 Task: Create a due date automation trigger when advanced on, on the tuesday after a card is due add basic not assigned to member @aryan at 11:00 AM.
Action: Mouse moved to (1047, 80)
Screenshot: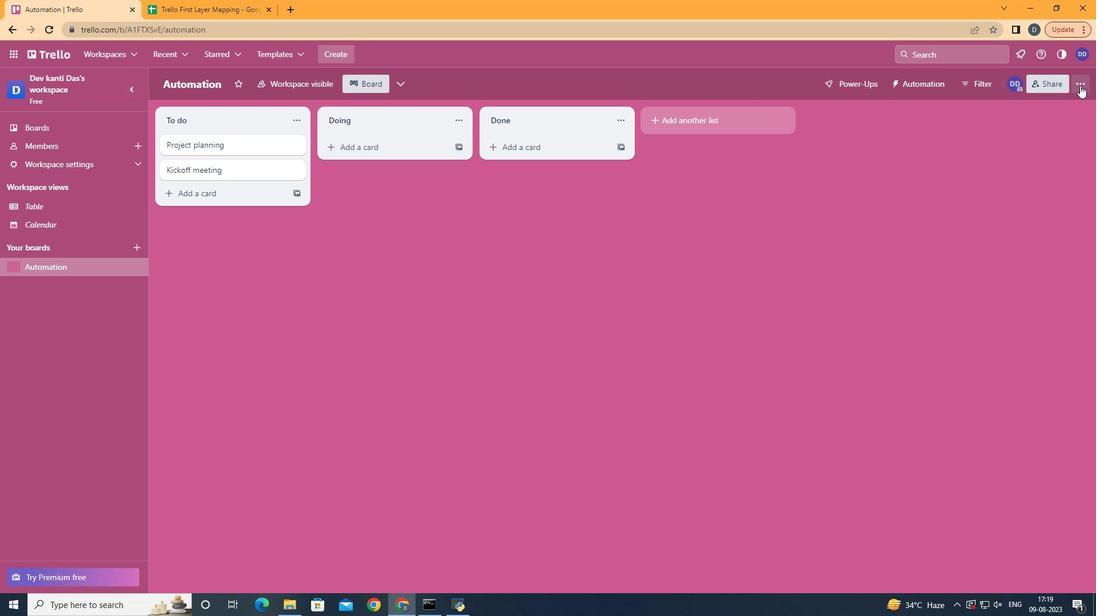 
Action: Mouse pressed left at (1047, 80)
Screenshot: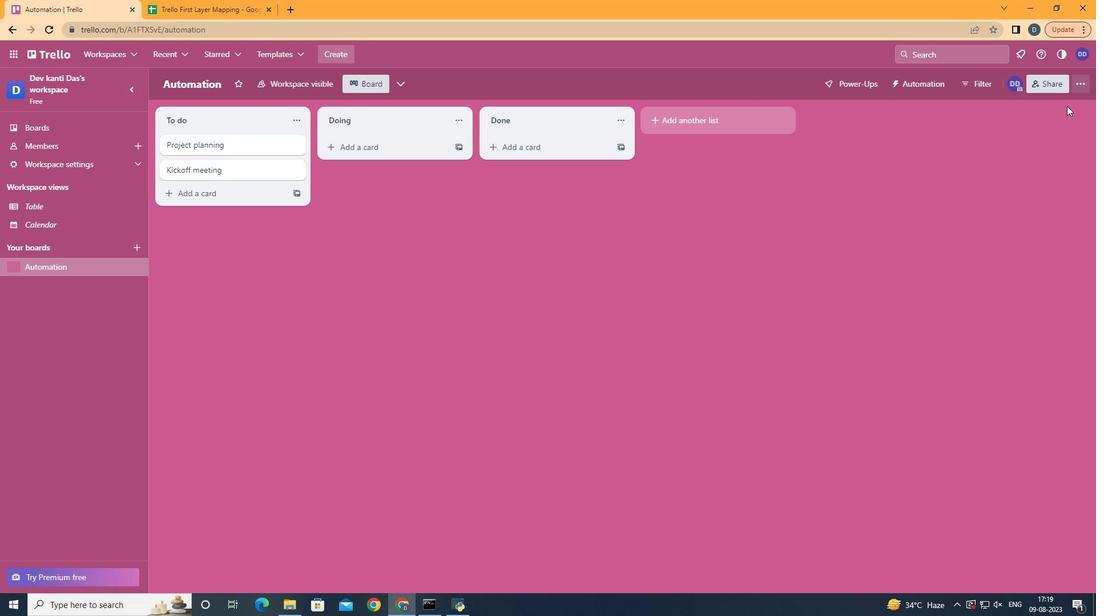 
Action: Mouse moved to (958, 245)
Screenshot: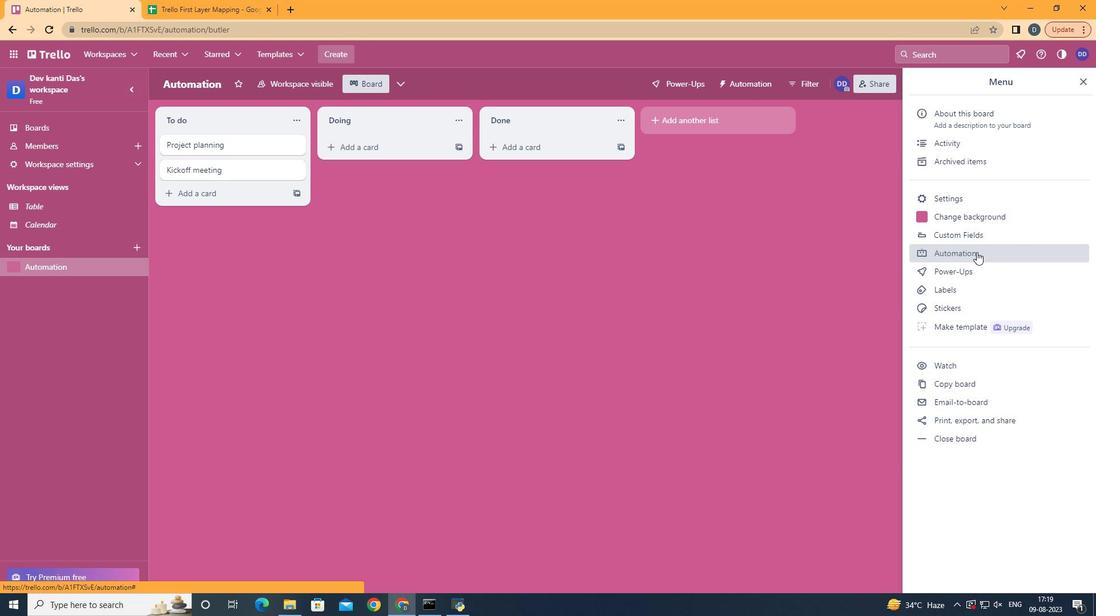 
Action: Mouse pressed left at (958, 245)
Screenshot: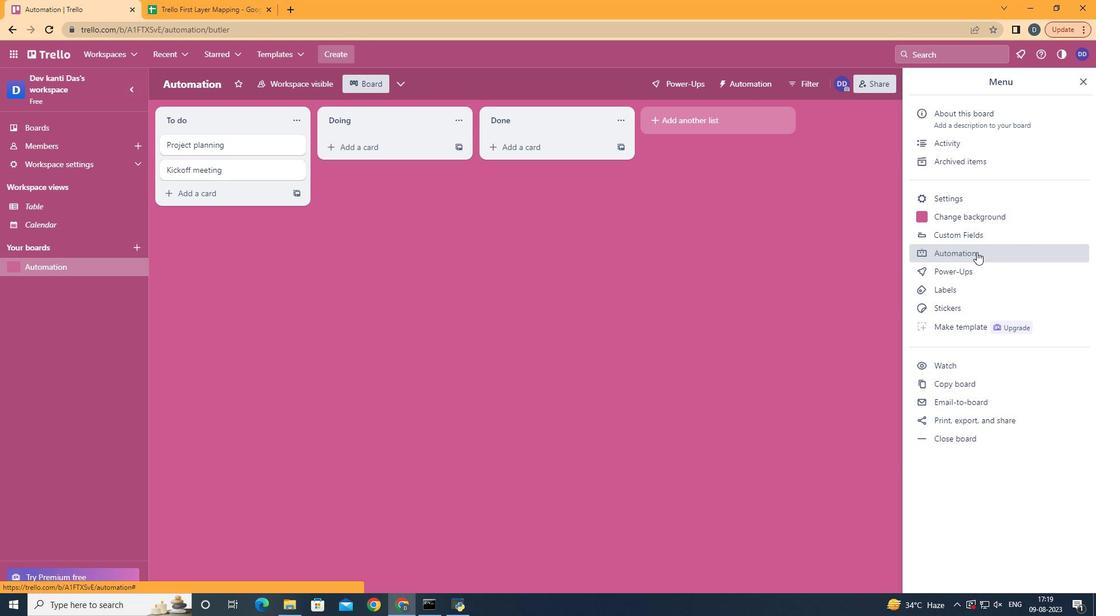 
Action: Mouse moved to (318, 229)
Screenshot: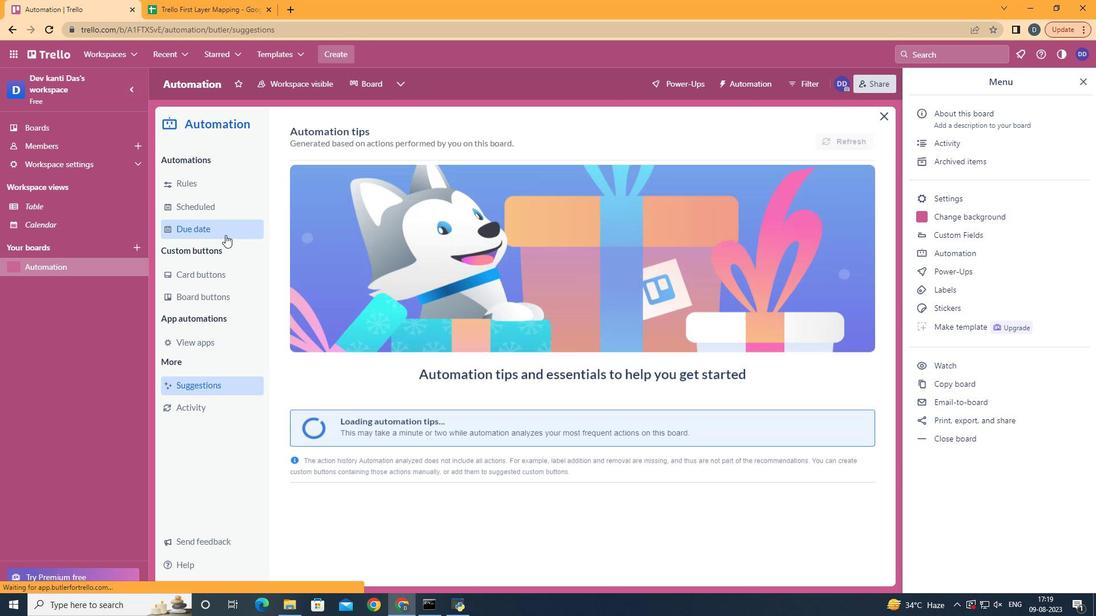 
Action: Mouse pressed left at (318, 229)
Screenshot: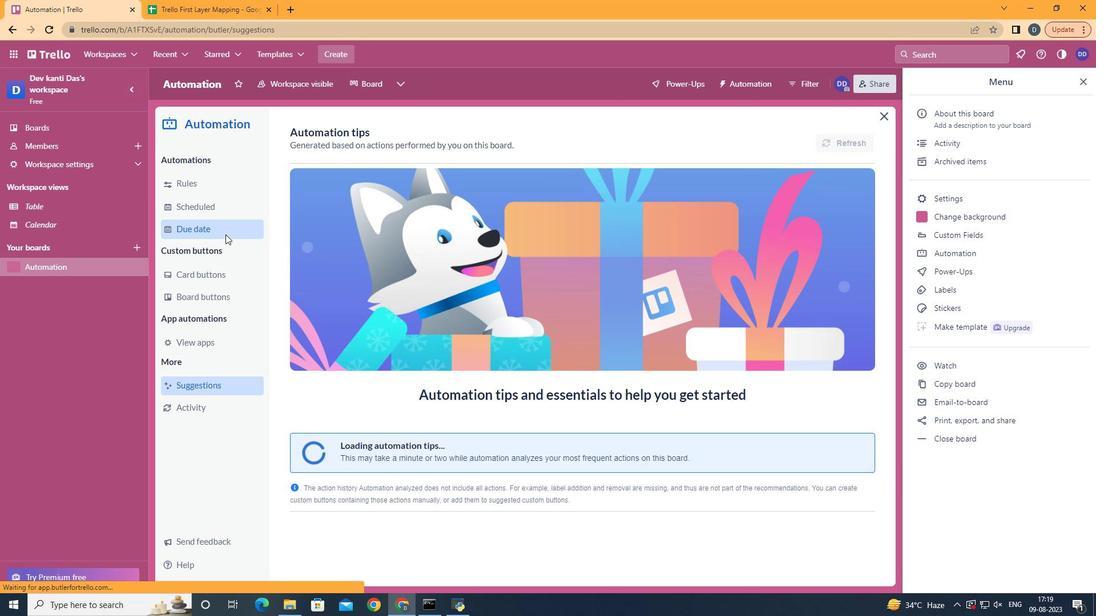 
Action: Mouse moved to (811, 128)
Screenshot: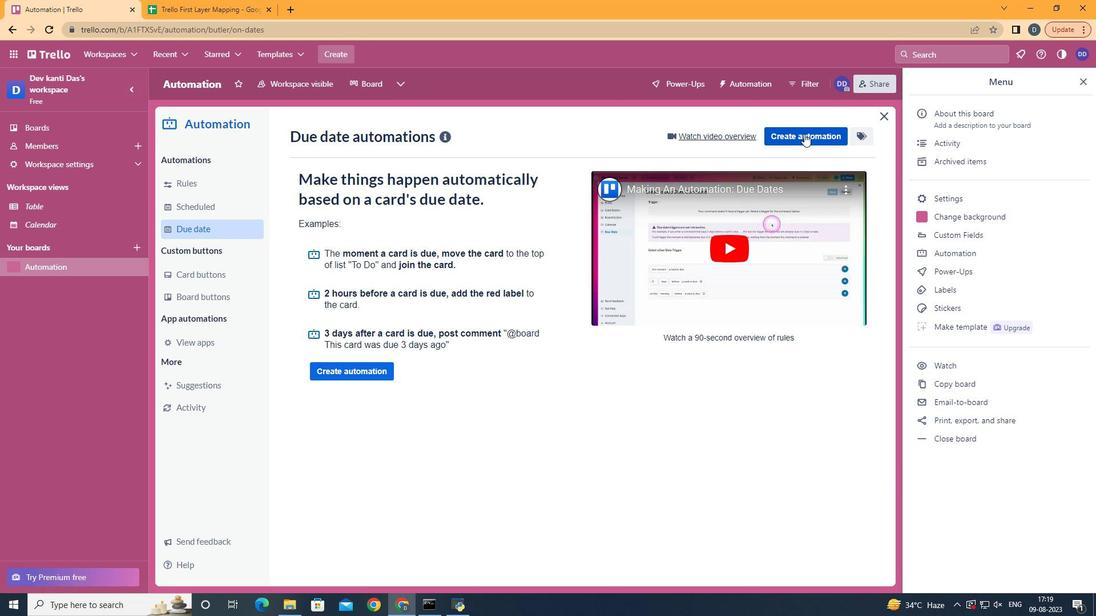 
Action: Mouse pressed left at (811, 128)
Screenshot: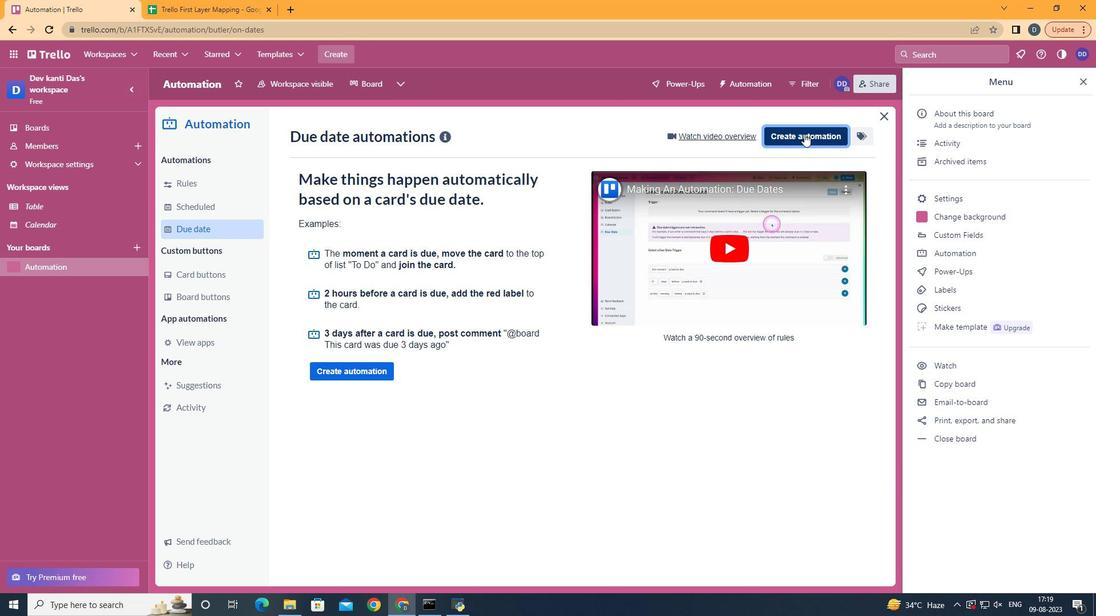 
Action: Mouse moved to (604, 240)
Screenshot: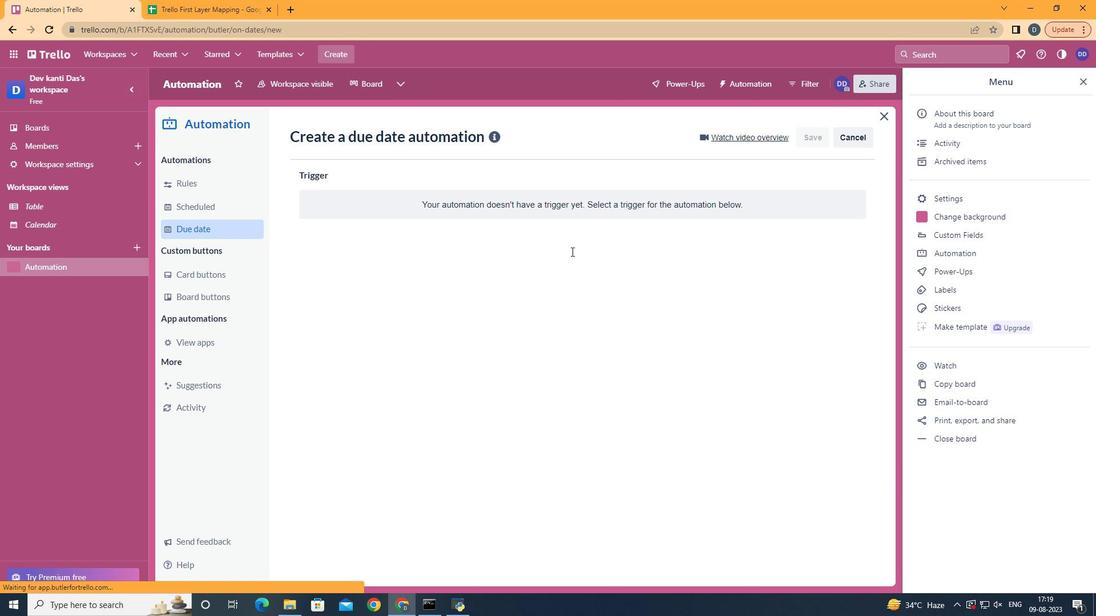 
Action: Mouse pressed left at (604, 240)
Screenshot: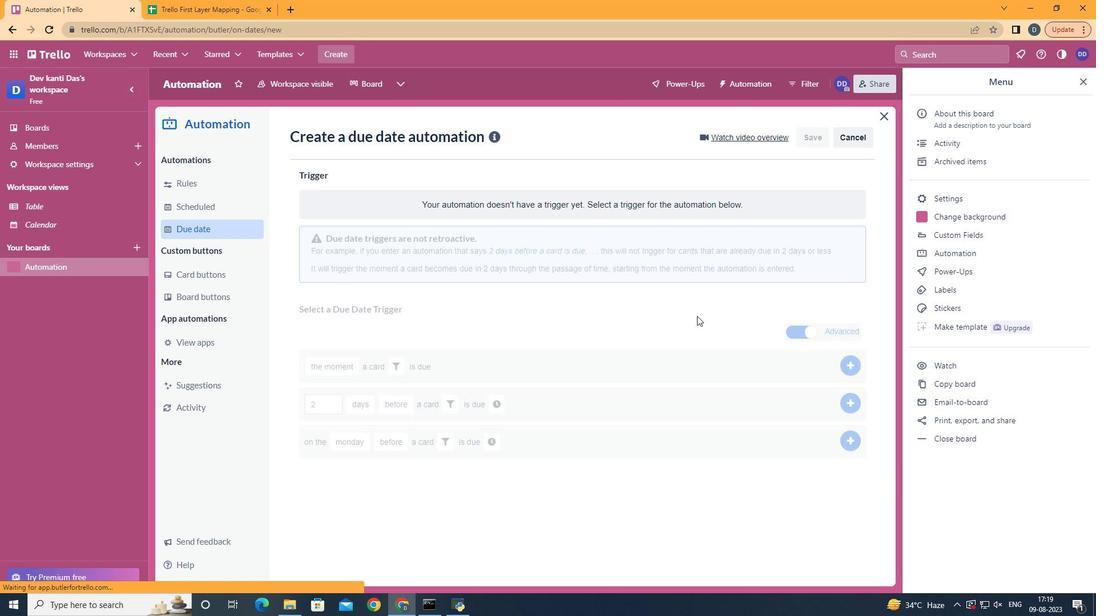 
Action: Mouse moved to (445, 319)
Screenshot: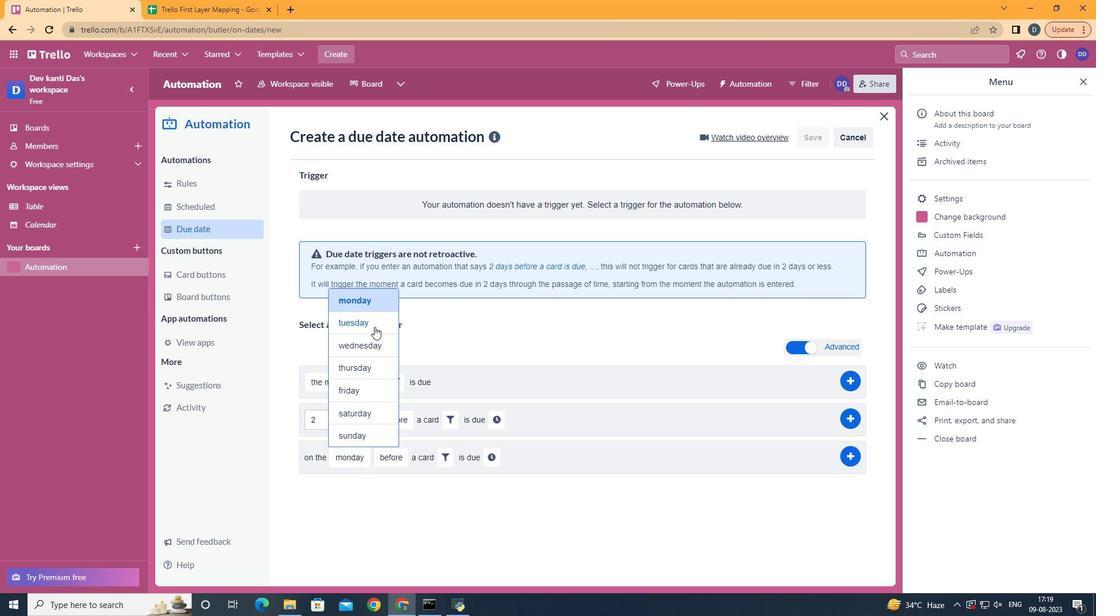 
Action: Mouse pressed left at (445, 319)
Screenshot: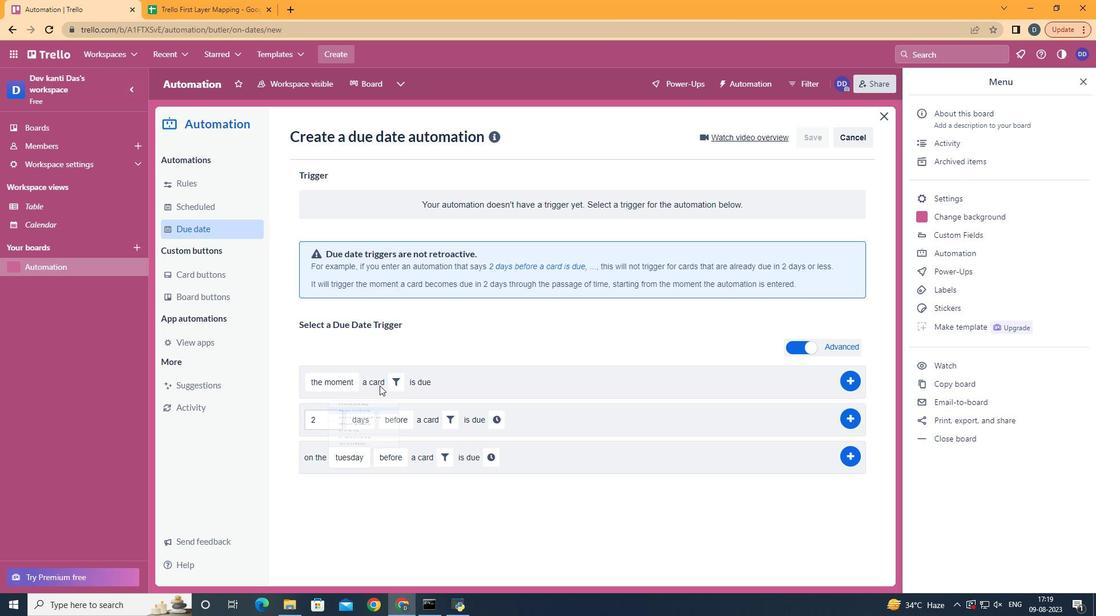 
Action: Mouse moved to (469, 492)
Screenshot: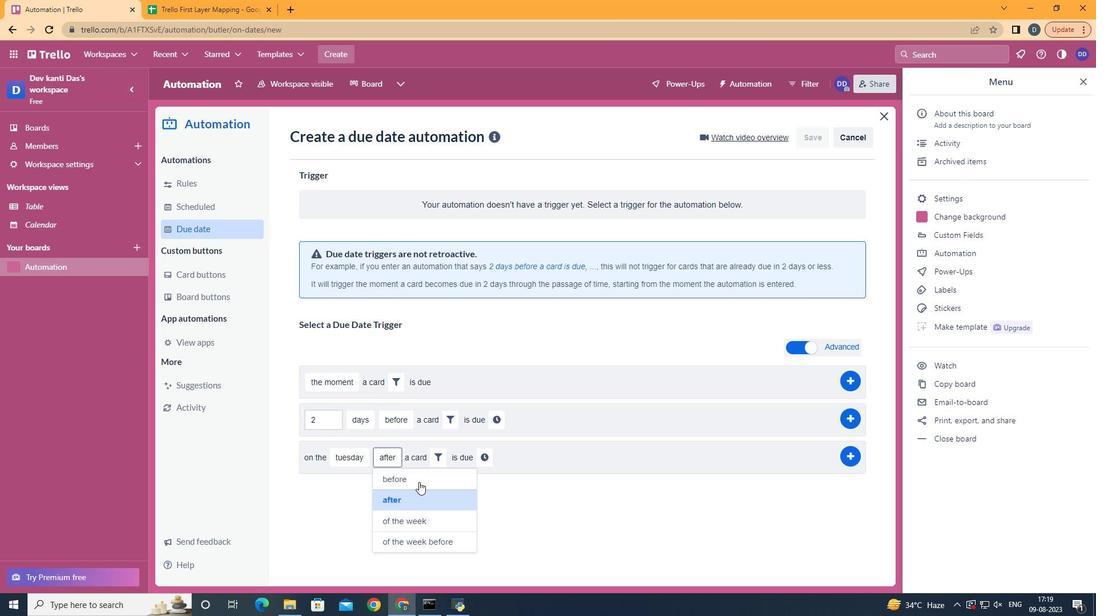 
Action: Mouse pressed left at (469, 492)
Screenshot: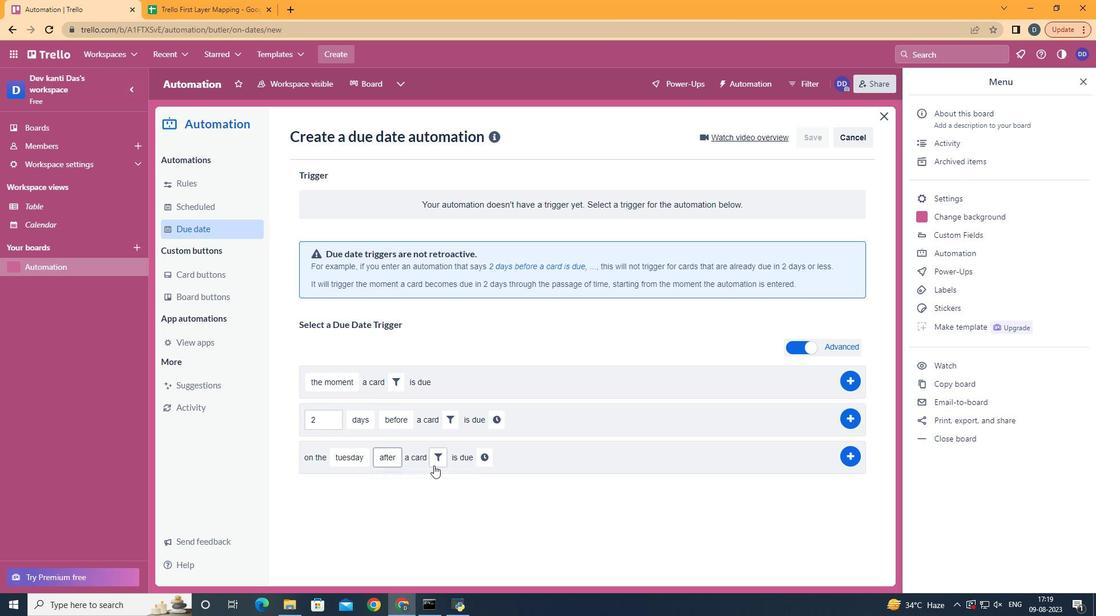
Action: Mouse moved to (496, 454)
Screenshot: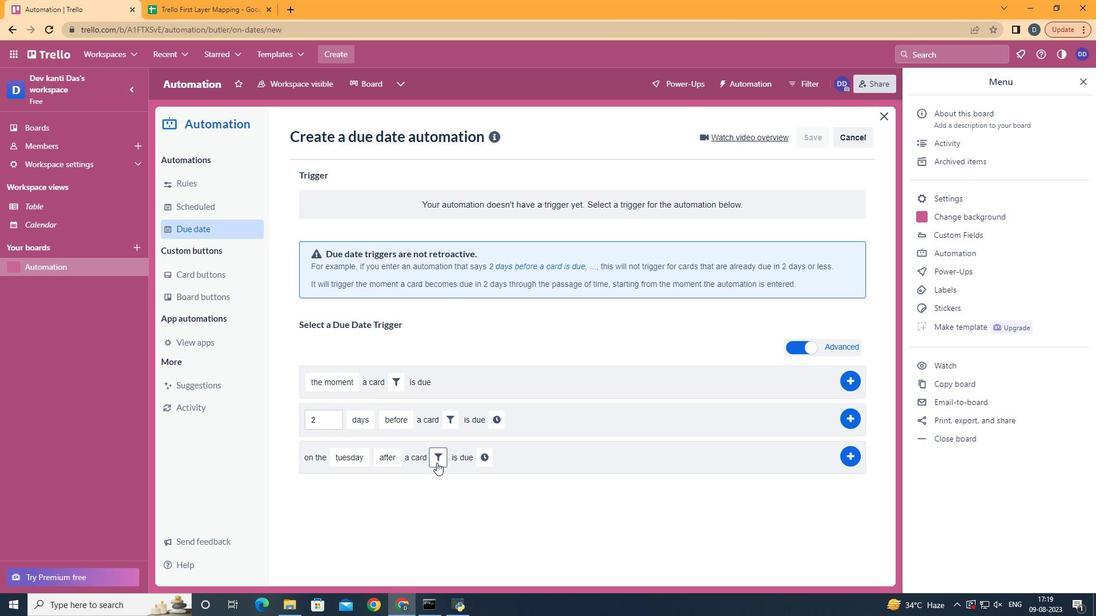 
Action: Mouse pressed left at (496, 454)
Screenshot: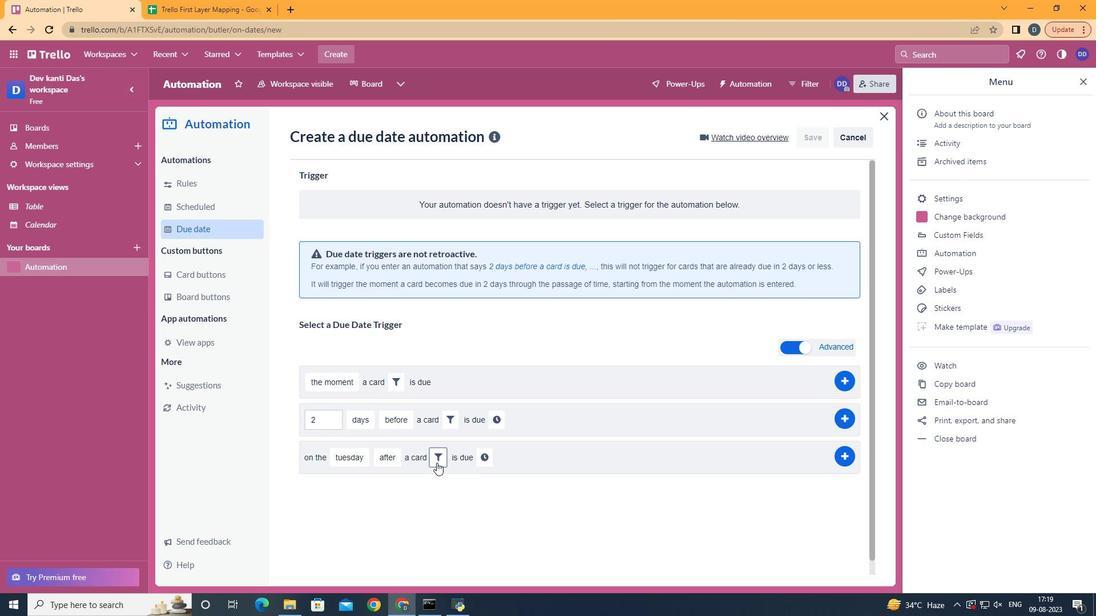 
Action: Mouse moved to (548, 489)
Screenshot: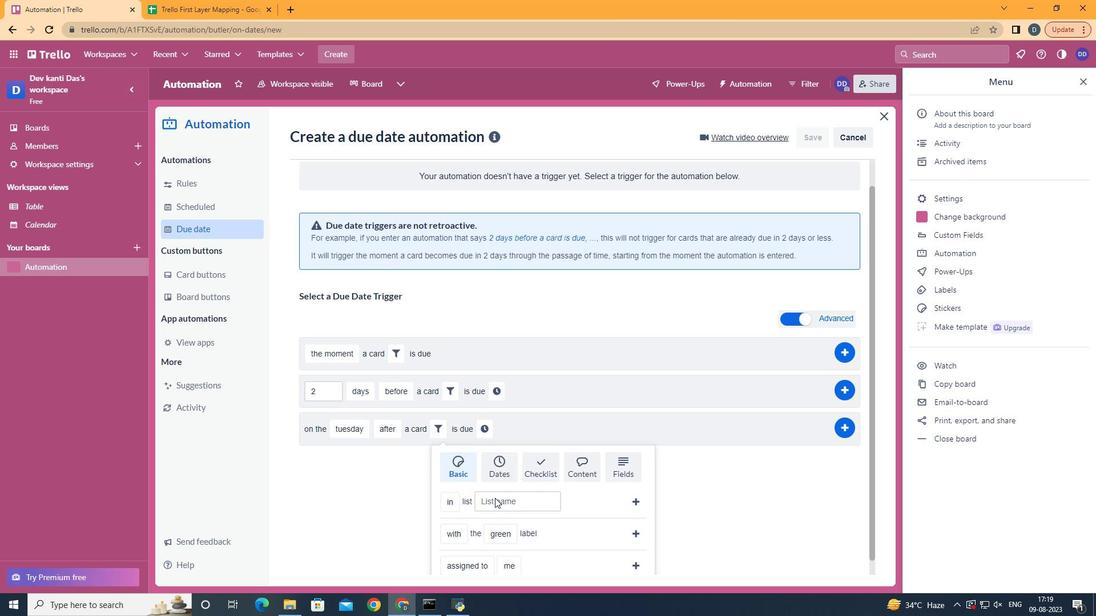 
Action: Mouse scrolled (548, 488) with delta (0, 0)
Screenshot: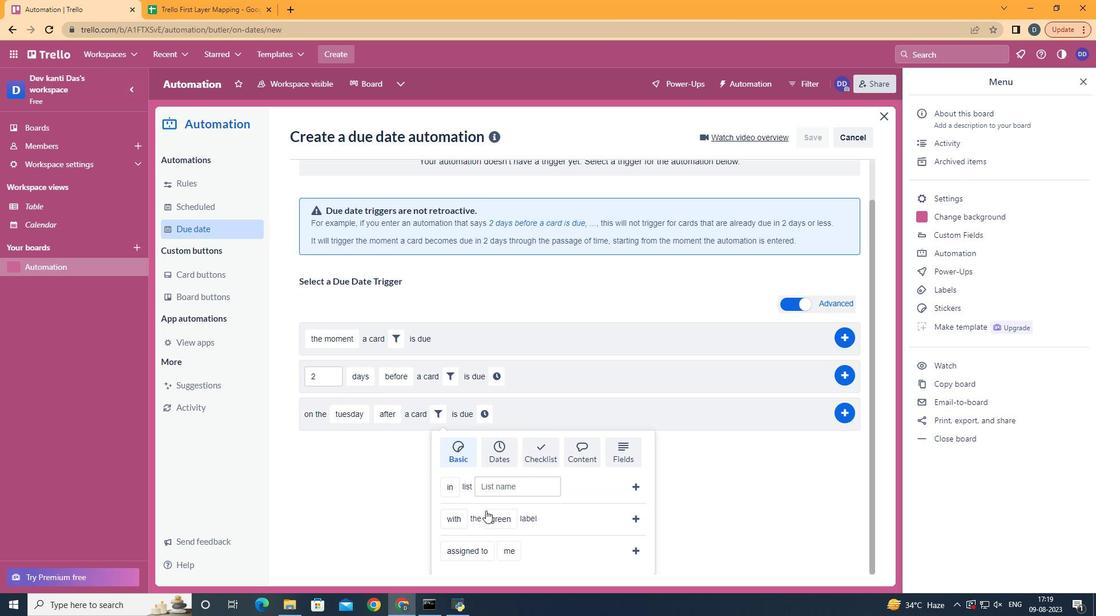 
Action: Mouse scrolled (548, 488) with delta (0, 0)
Screenshot: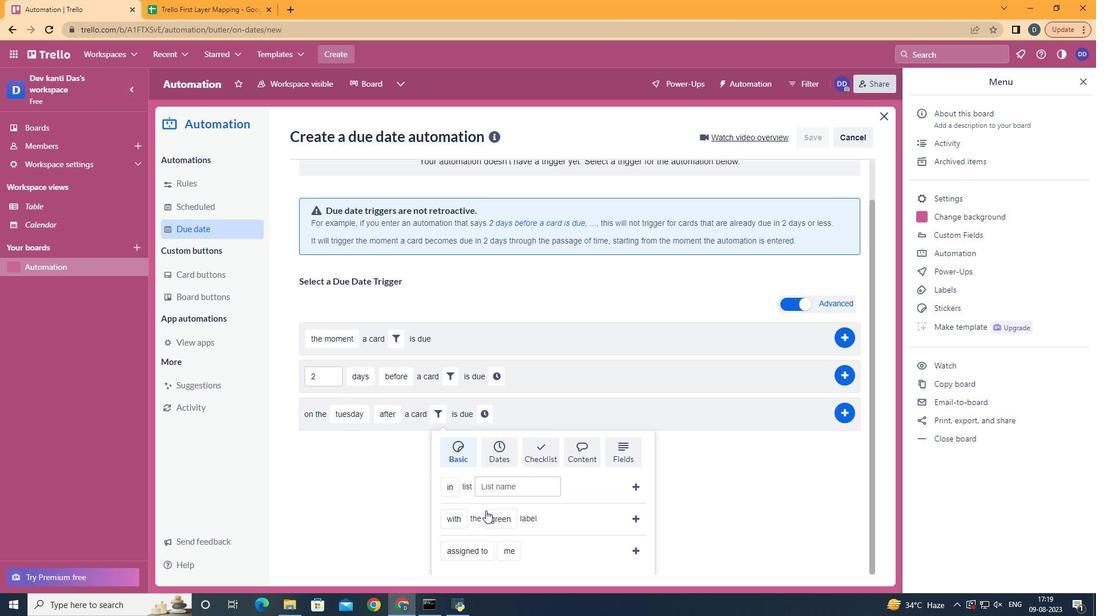 
Action: Mouse scrolled (548, 488) with delta (0, 0)
Screenshot: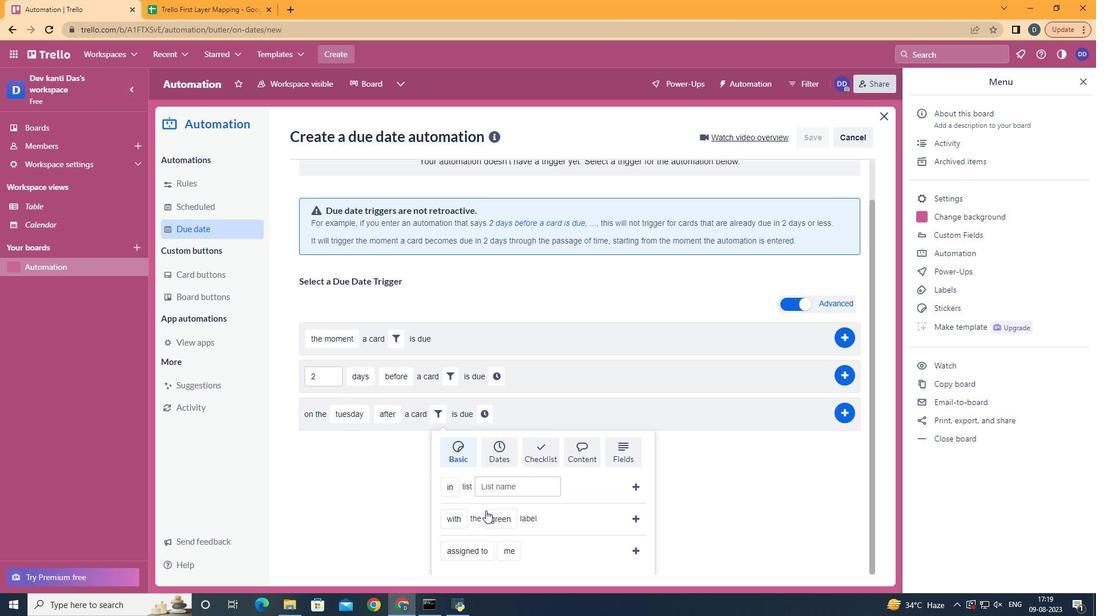 
Action: Mouse scrolled (548, 488) with delta (0, 0)
Screenshot: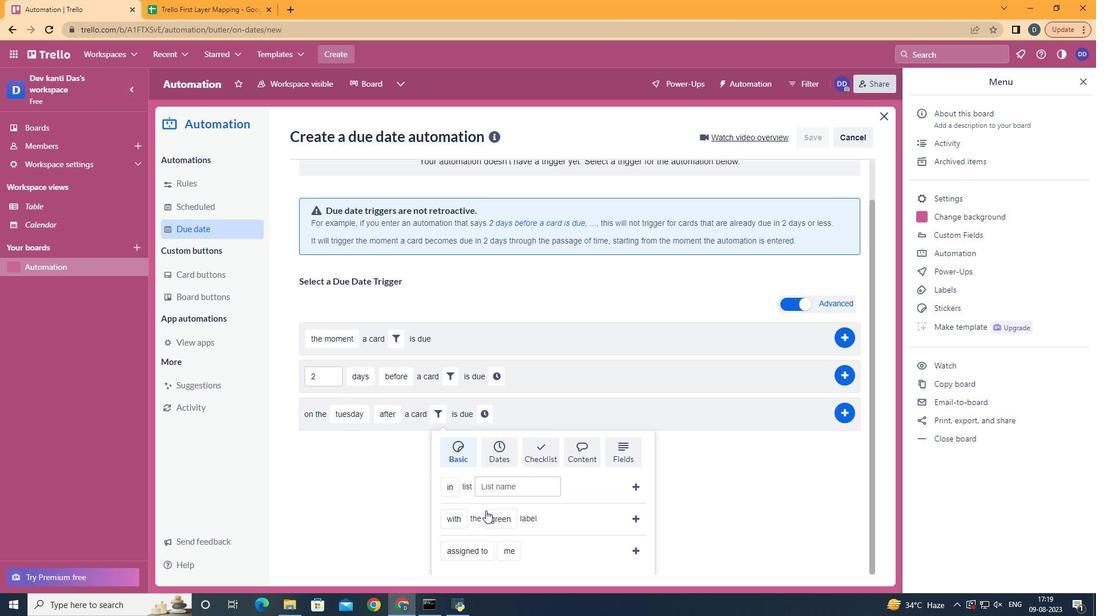 
Action: Mouse scrolled (548, 488) with delta (0, 0)
Screenshot: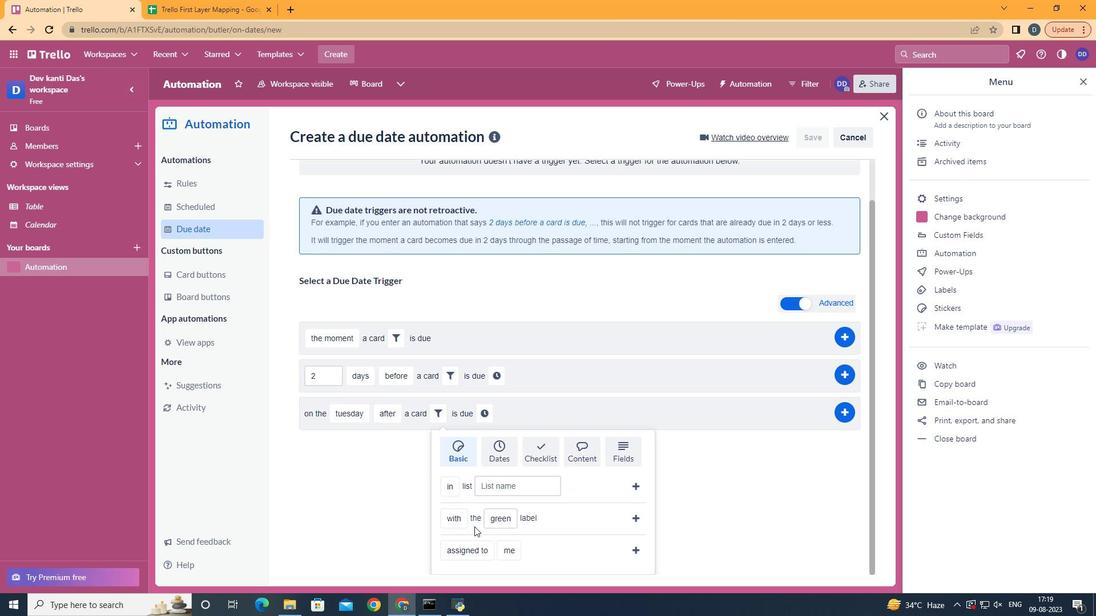 
Action: Mouse moved to (531, 524)
Screenshot: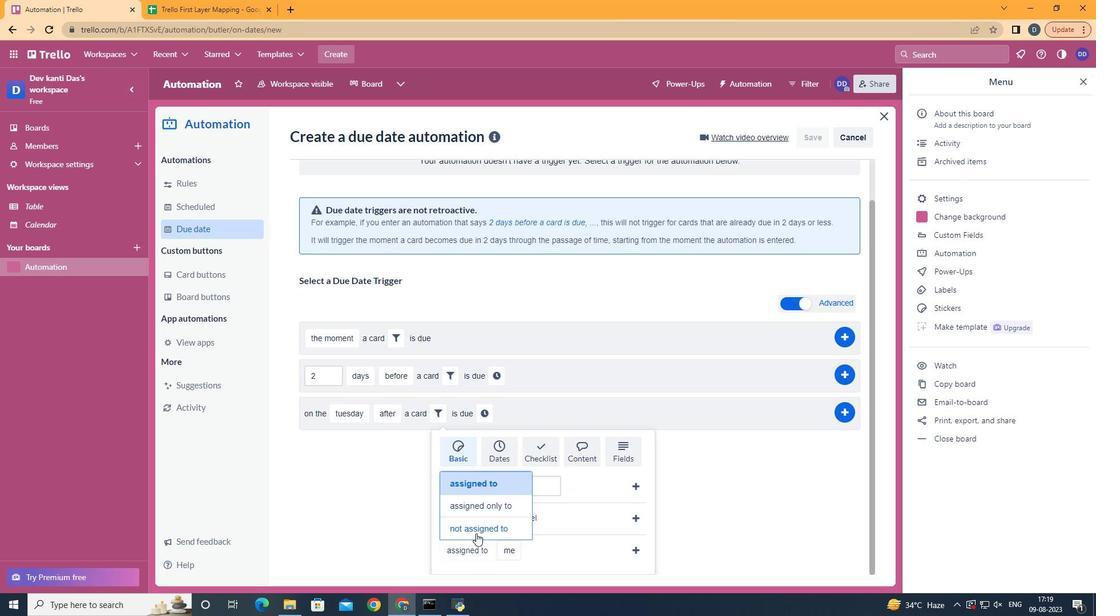 
Action: Mouse pressed left at (531, 524)
Screenshot: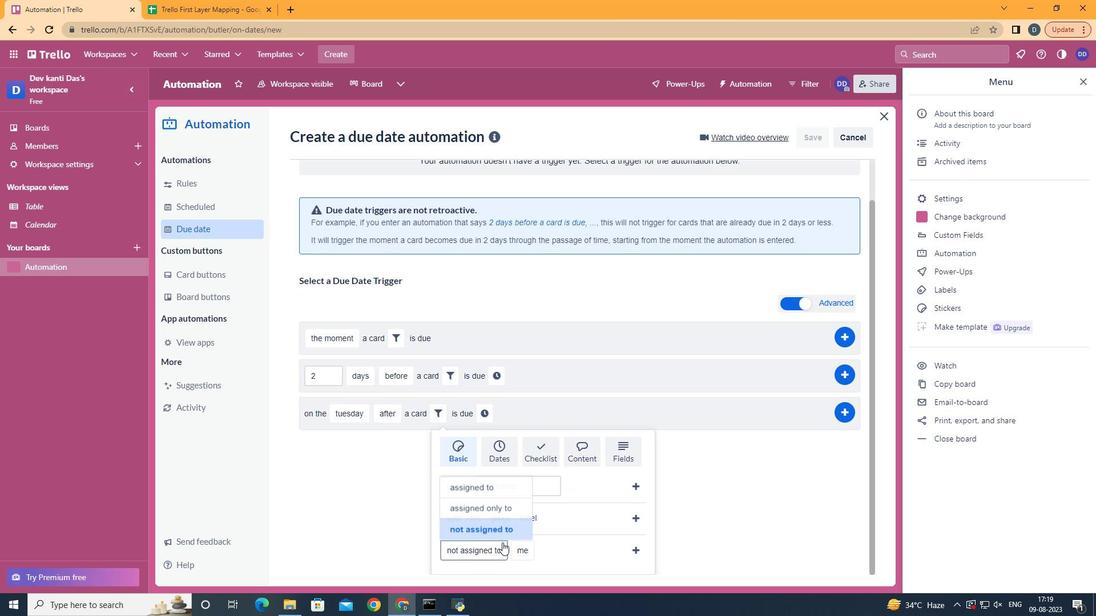 
Action: Mouse moved to (584, 521)
Screenshot: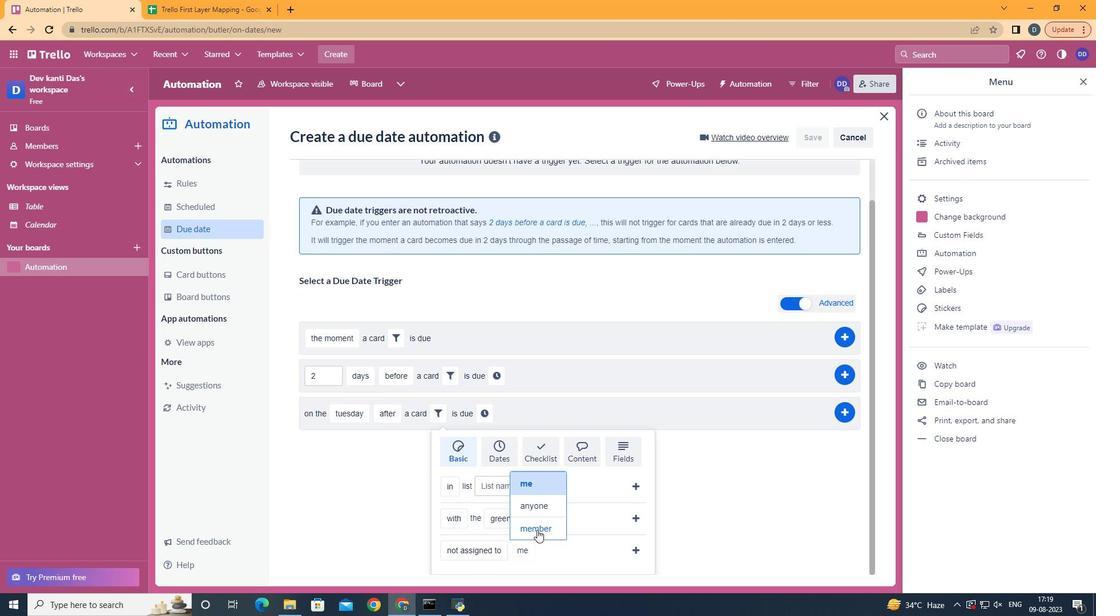 
Action: Mouse pressed left at (584, 521)
Screenshot: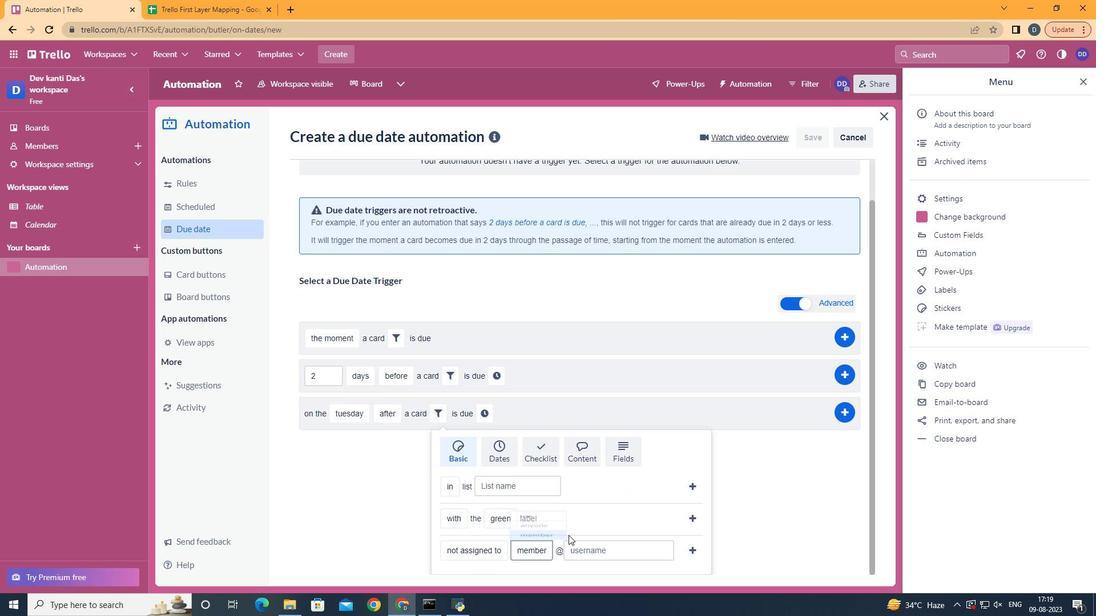 
Action: Mouse moved to (622, 536)
Screenshot: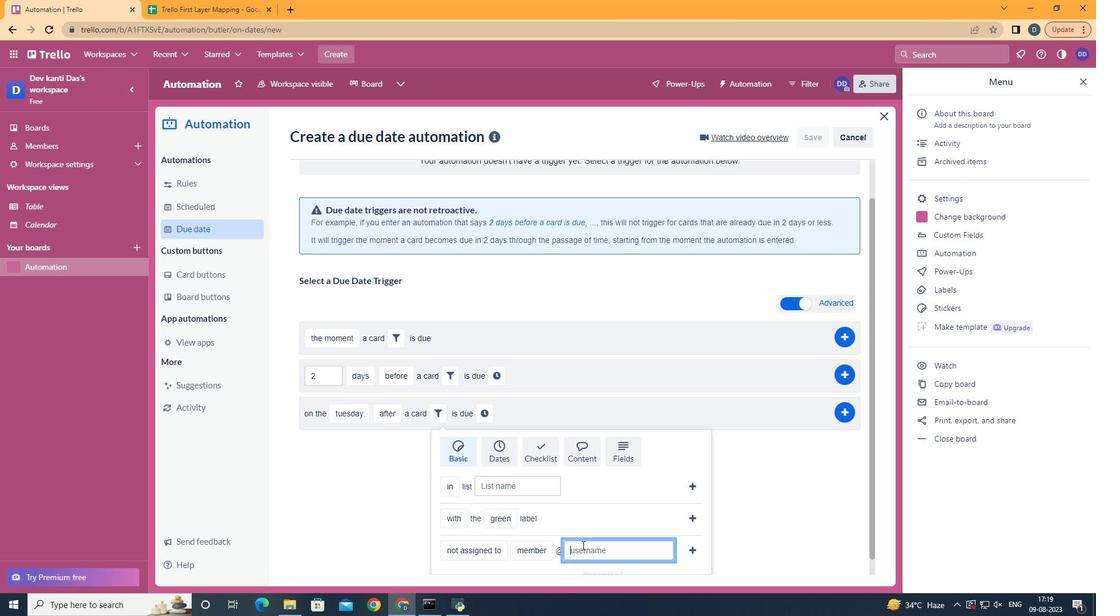 
Action: Mouse pressed left at (622, 536)
Screenshot: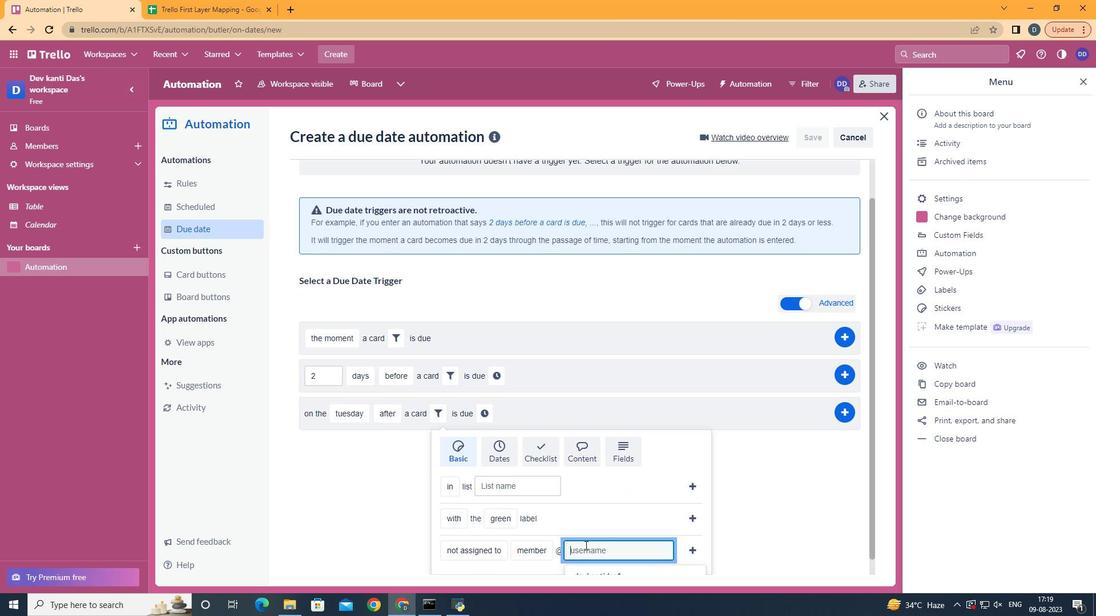 
Action: Mouse moved to (624, 536)
Screenshot: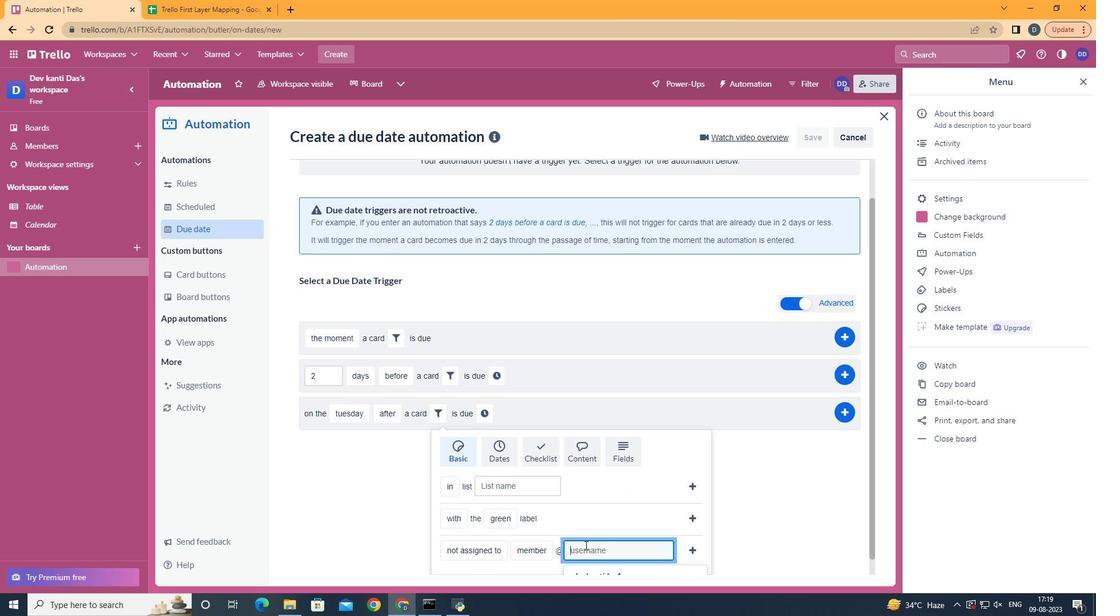 
Action: Key pressed aryan
Screenshot: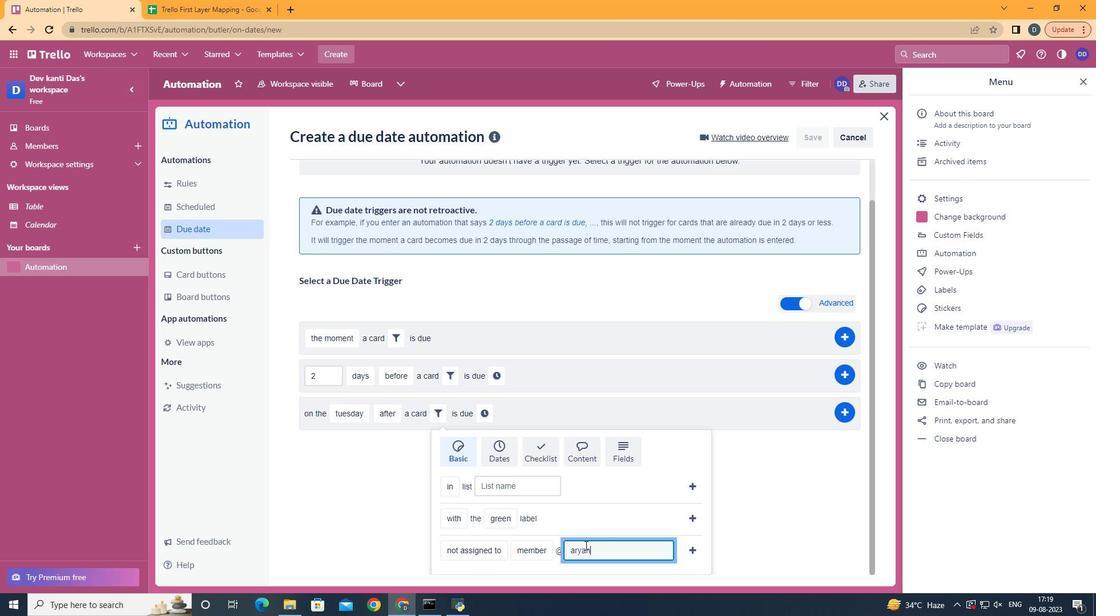 
Action: Mouse moved to (724, 539)
Screenshot: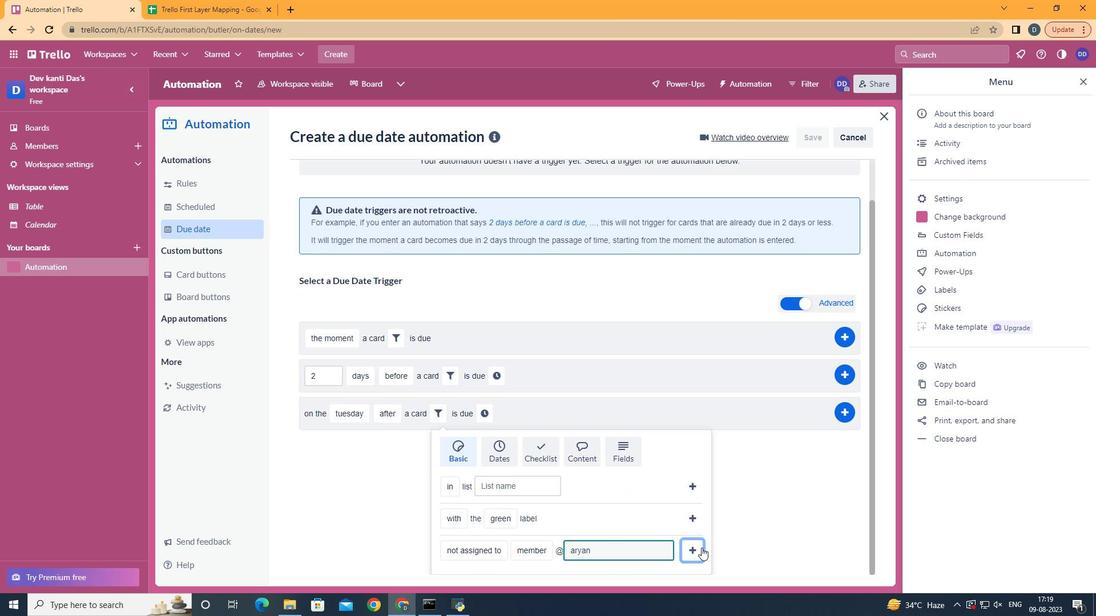 
Action: Mouse pressed left at (724, 539)
Screenshot: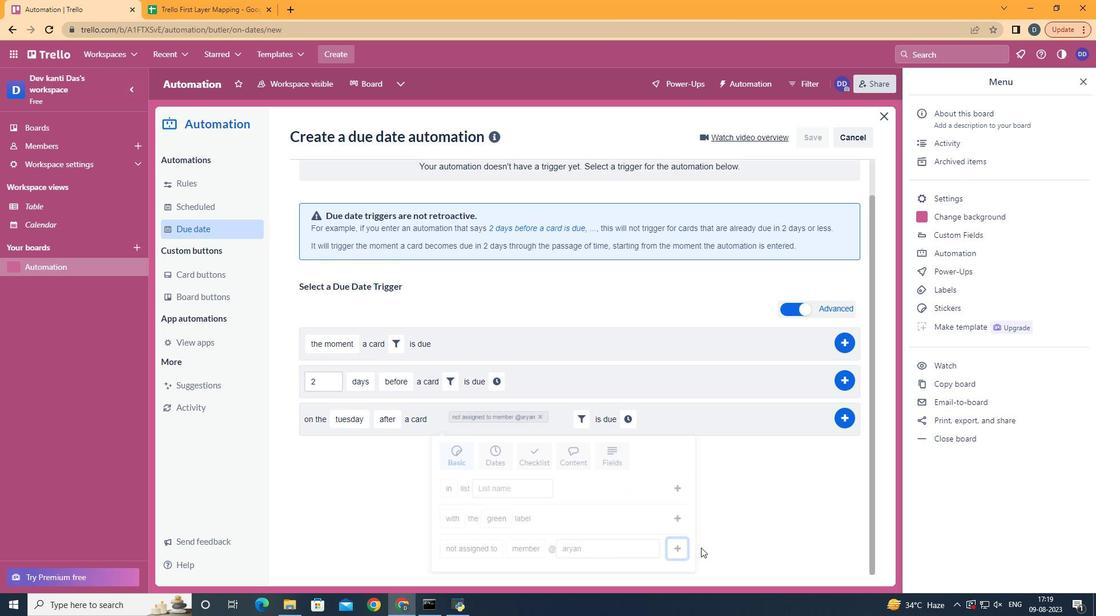 
Action: Mouse moved to (660, 458)
Screenshot: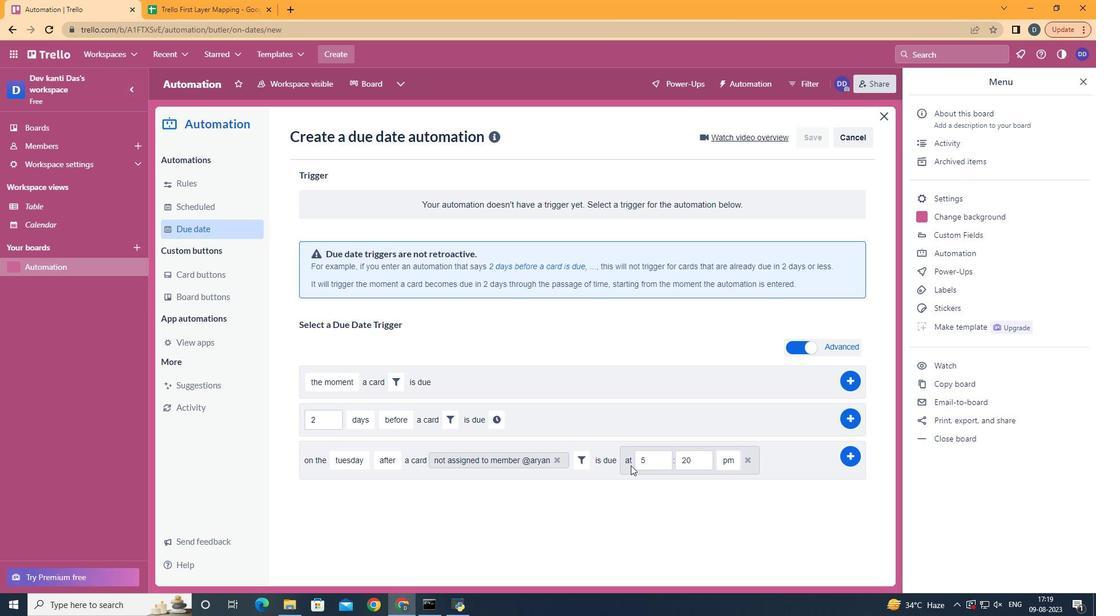 
Action: Mouse pressed left at (660, 458)
Screenshot: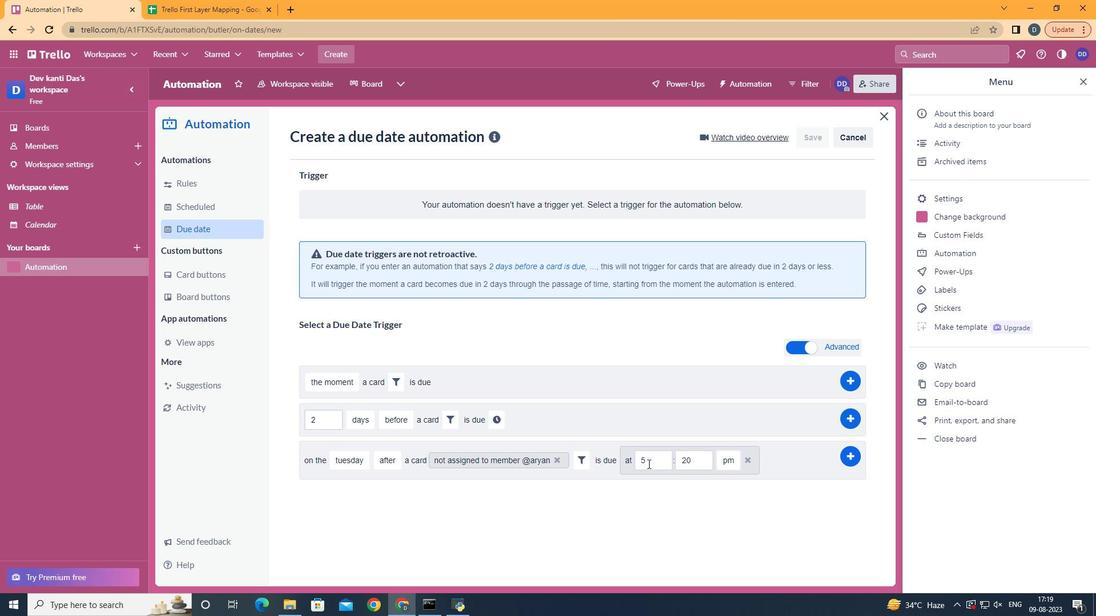 
Action: Mouse moved to (685, 455)
Screenshot: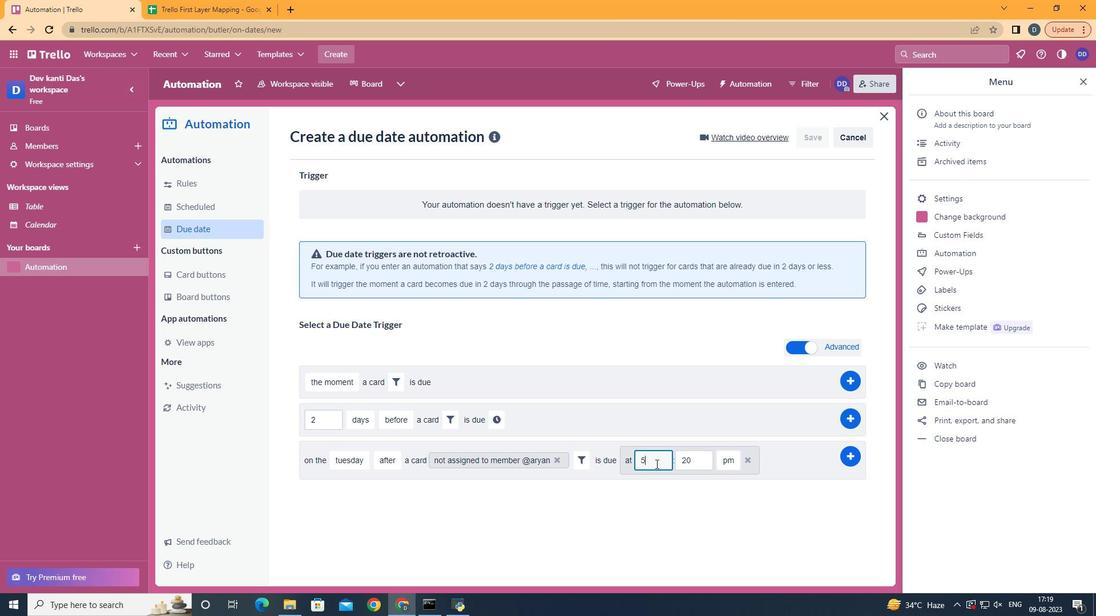 
Action: Mouse pressed left at (685, 455)
Screenshot: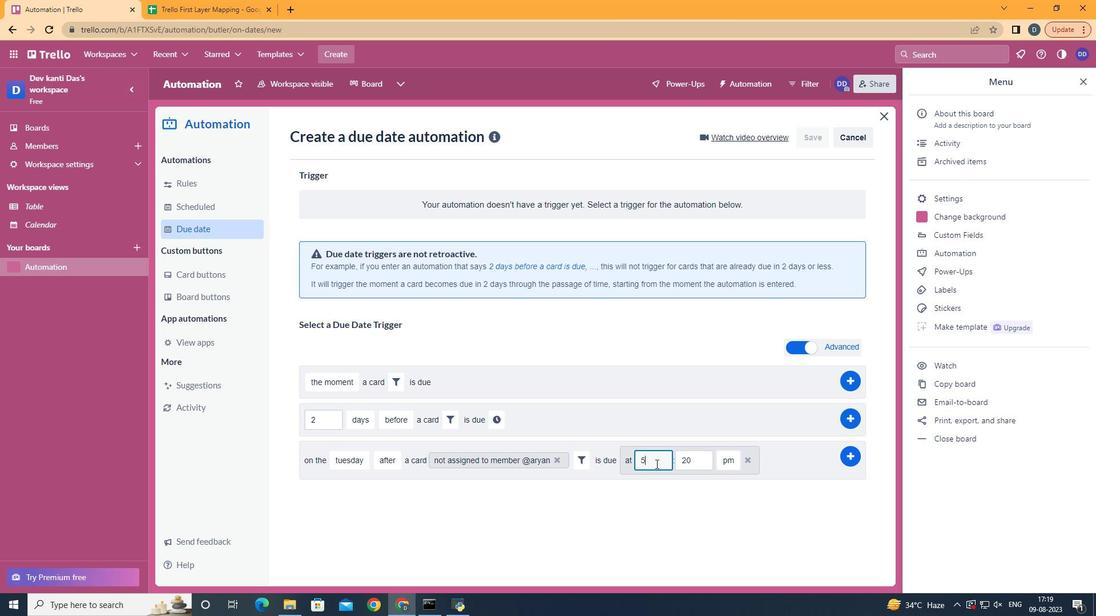 
Action: Key pressed <Key.backspace>11
Screenshot: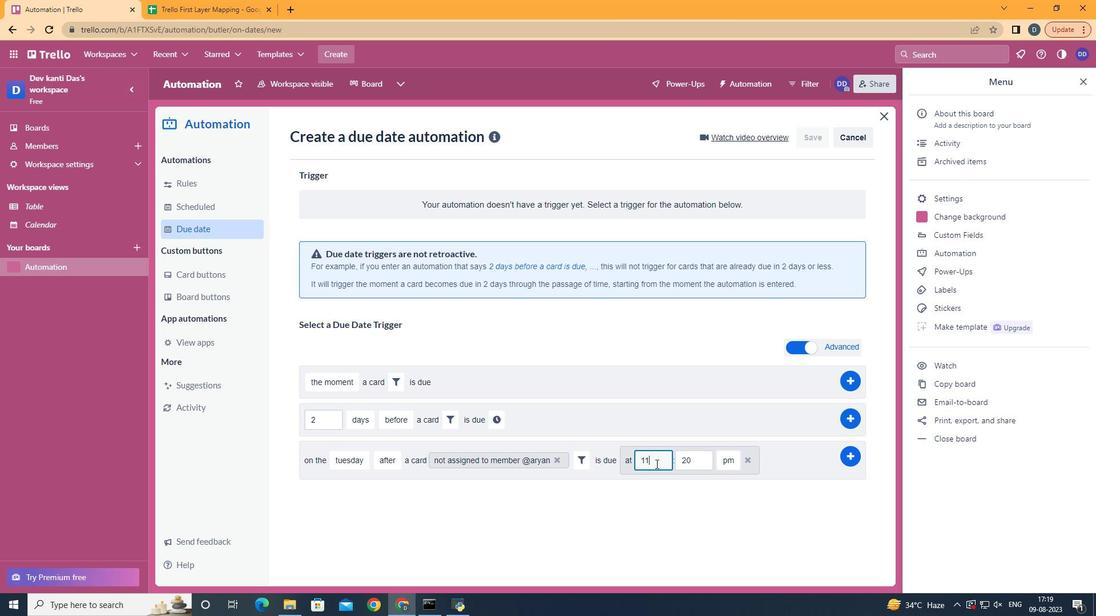 
Action: Mouse moved to (718, 452)
Screenshot: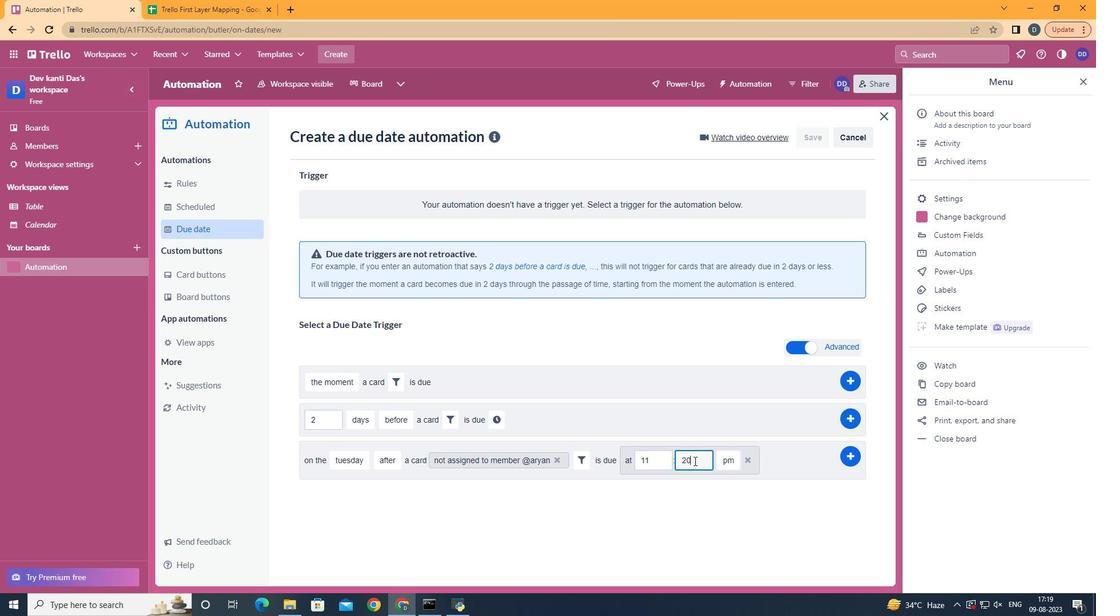 
Action: Mouse pressed left at (718, 452)
Screenshot: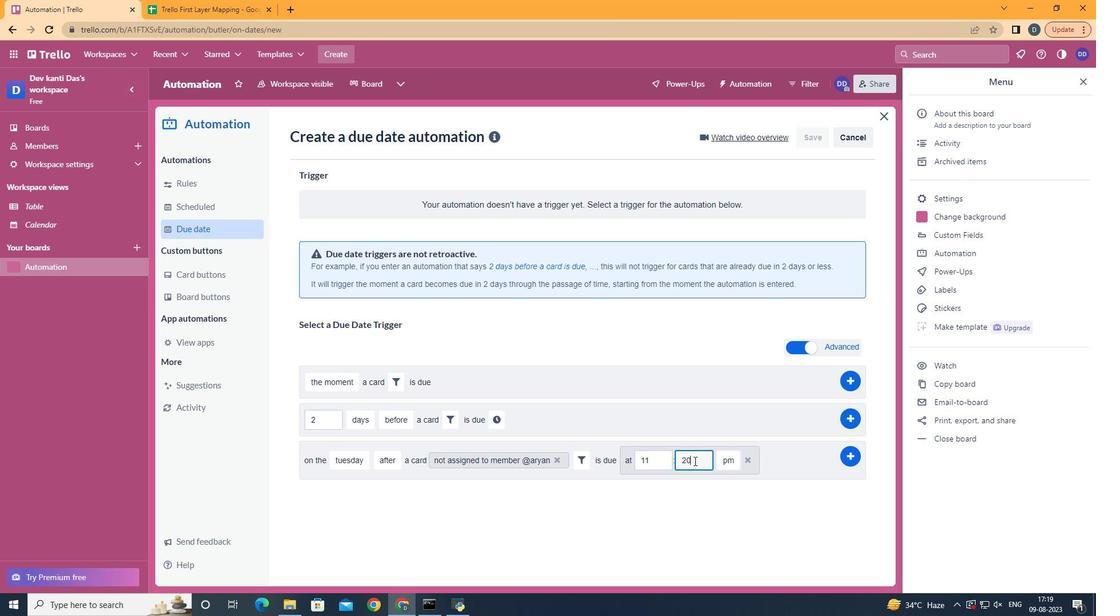 
Action: Key pressed <Key.backspace><Key.backspace>00
Screenshot: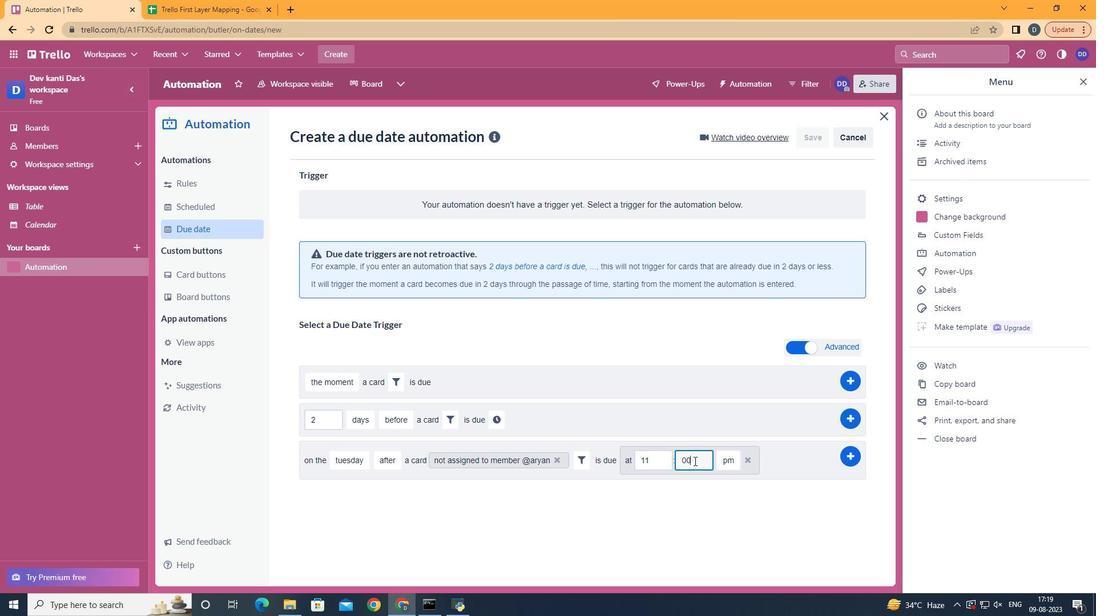 
Action: Mouse moved to (749, 478)
Screenshot: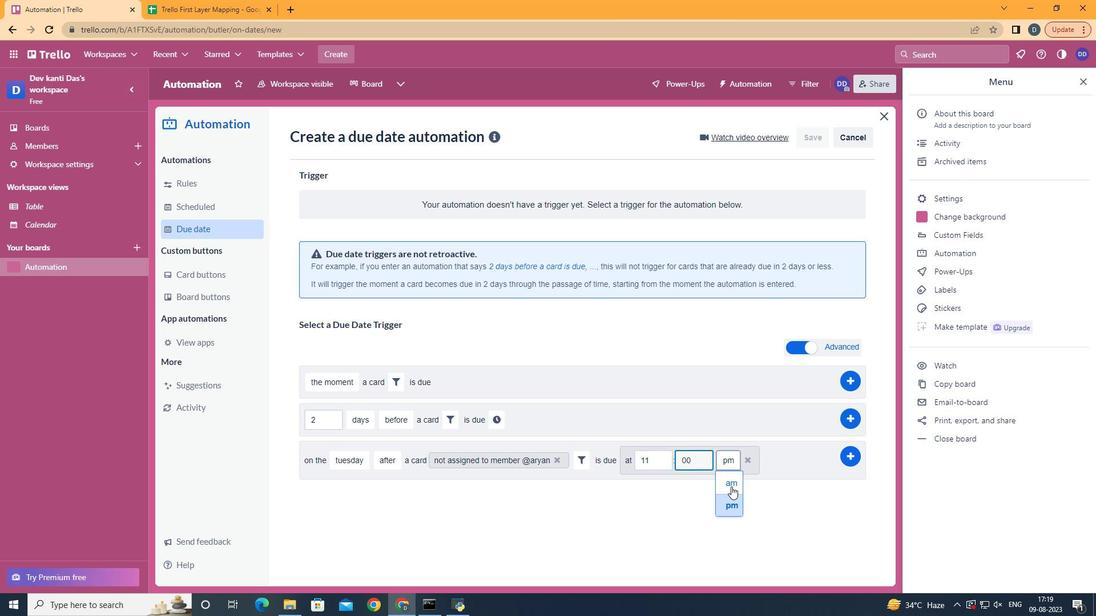 
Action: Mouse pressed left at (749, 478)
Screenshot: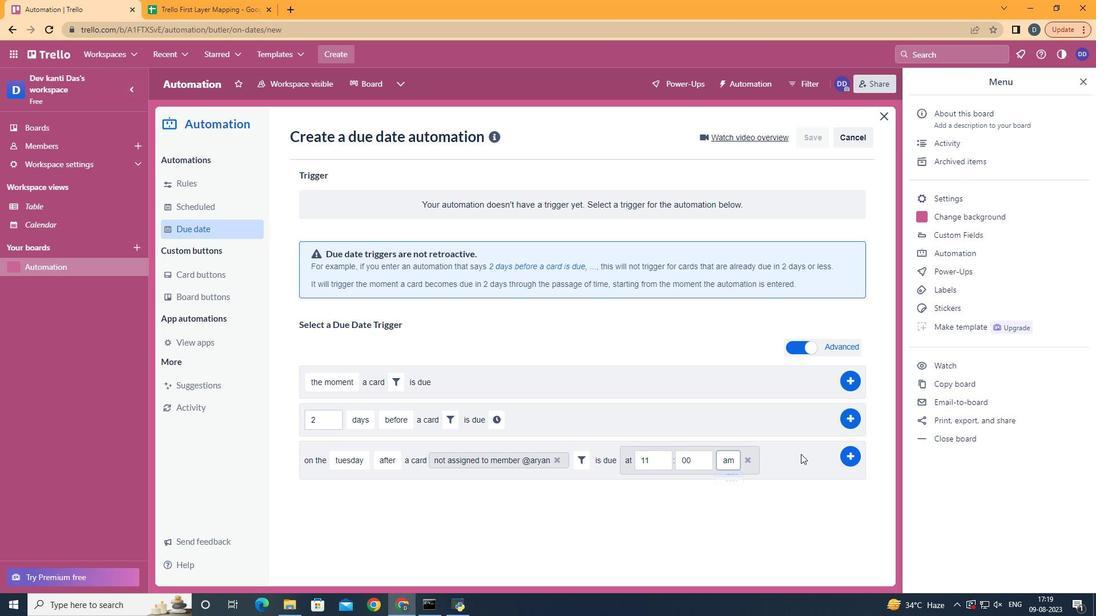 
Action: Mouse moved to (846, 455)
Screenshot: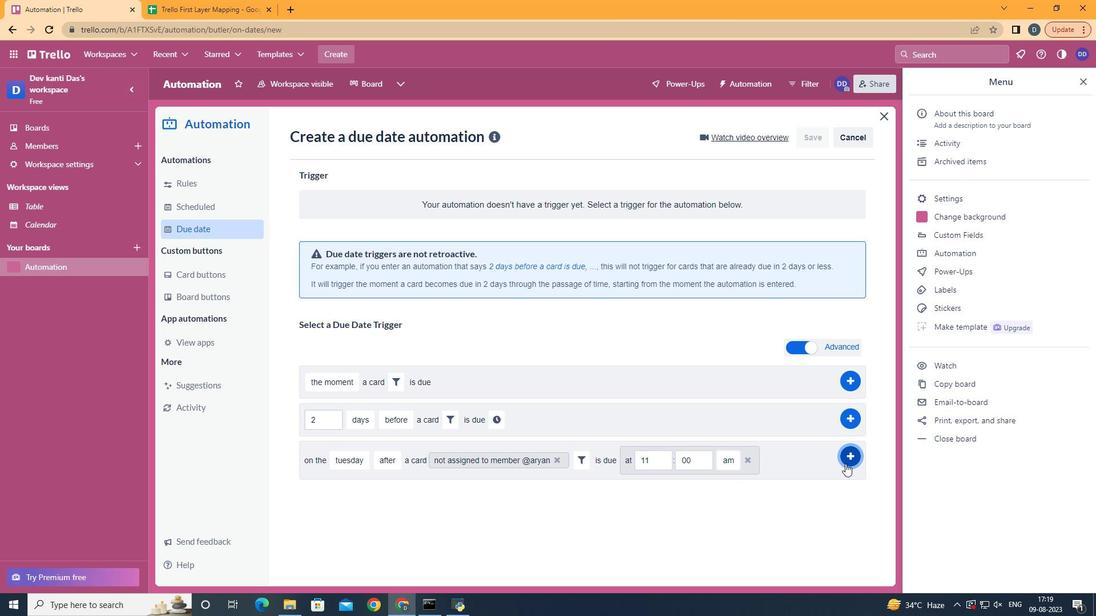 
Action: Mouse pressed left at (846, 455)
Screenshot: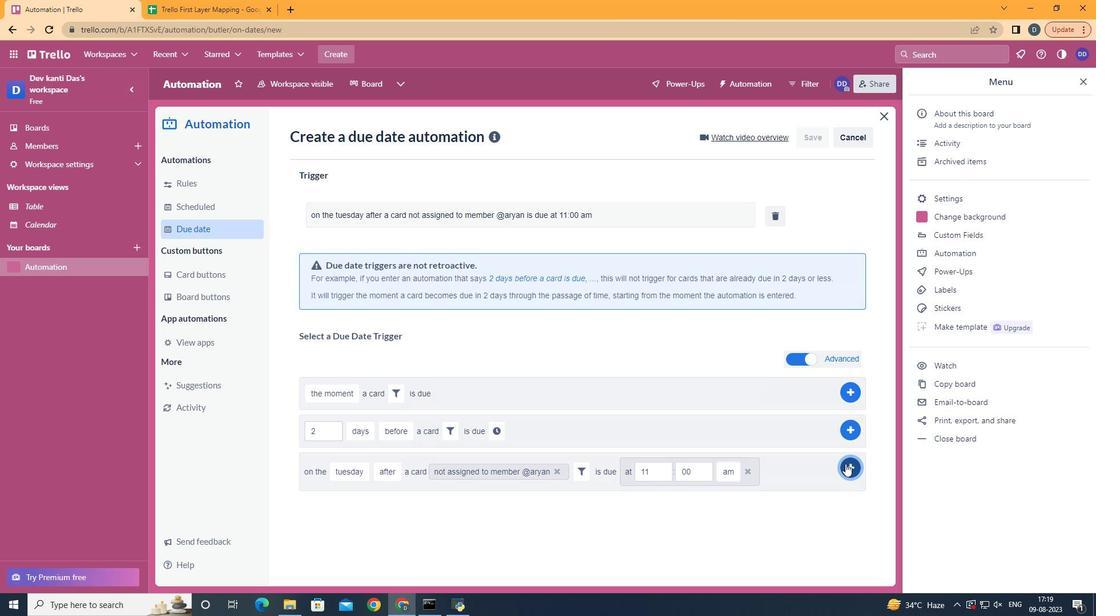 
Action: Mouse moved to (710, 235)
Screenshot: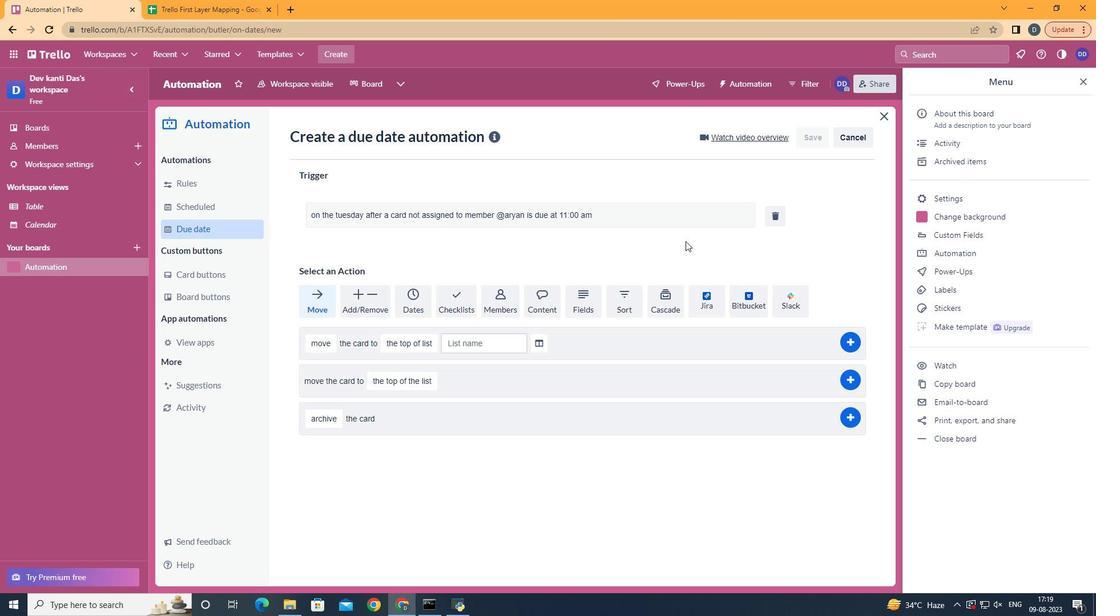 
